Task: Create List Legal Notices in Board Reputation Management to Workspace Infrastructure Management. Create List Disclosures in Board Business Process Improvement to Workspace Infrastructure Management. Create List Disclaimers in Board Business Model Canvas Development and Analysis to Workspace Infrastructure Management
Action: Mouse moved to (60, 352)
Screenshot: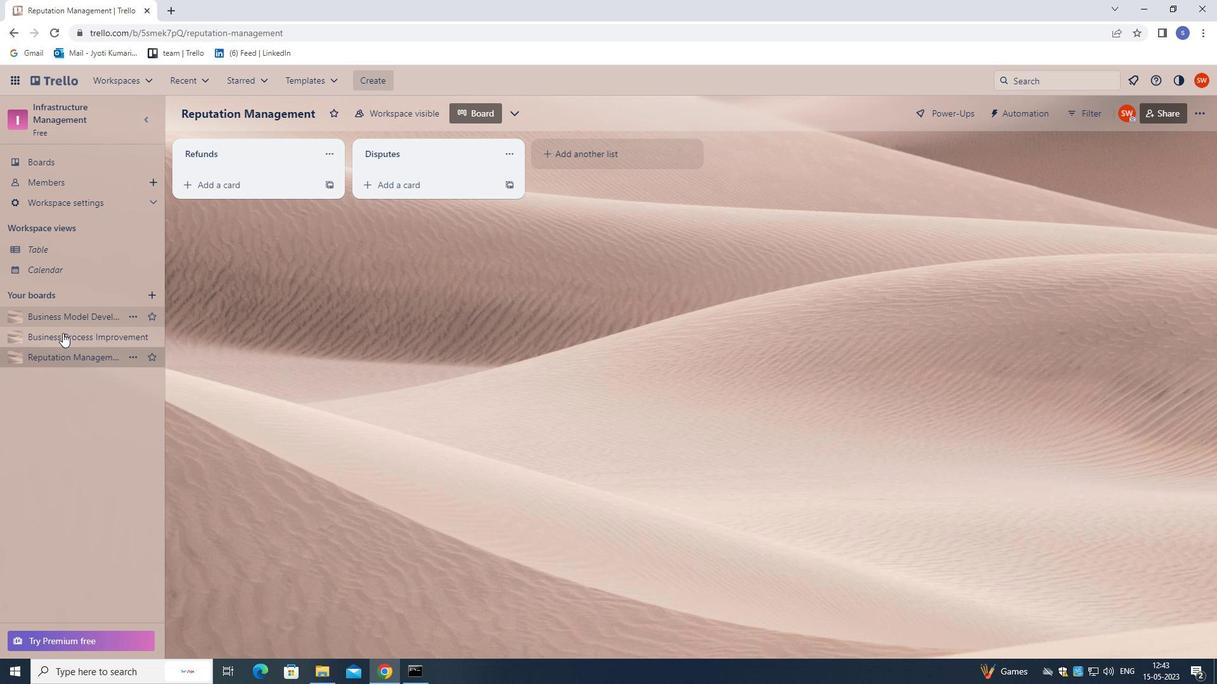 
Action: Mouse pressed left at (60, 352)
Screenshot: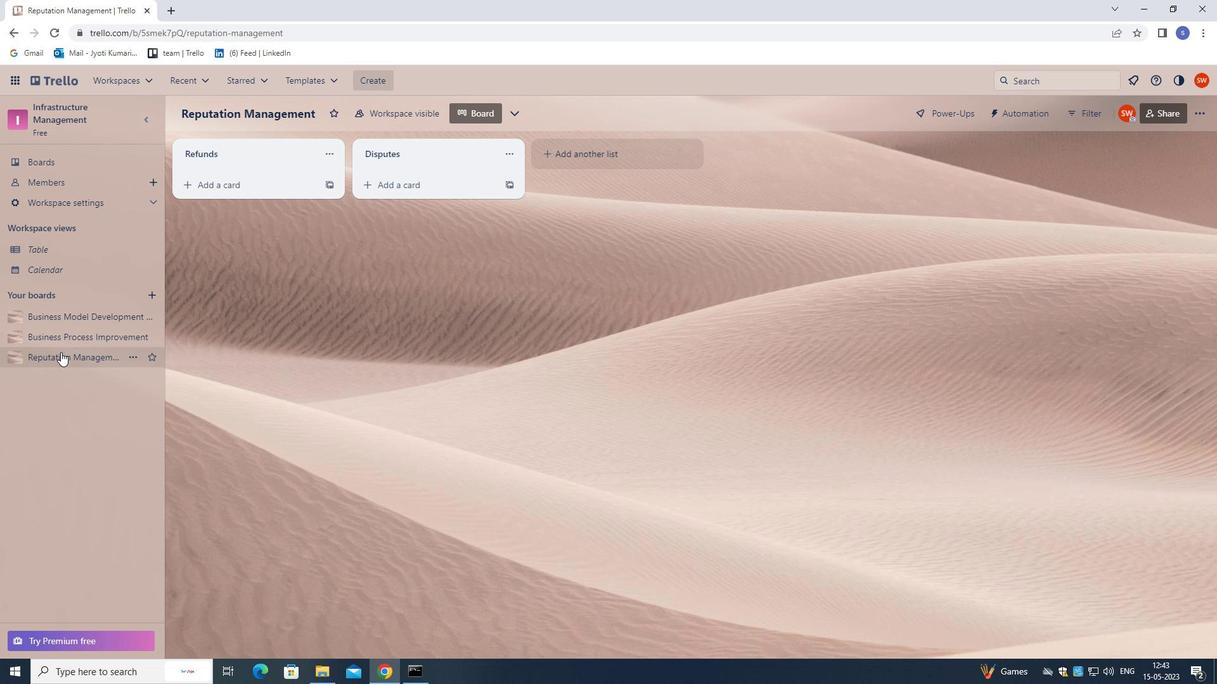 
Action: Mouse moved to (560, 159)
Screenshot: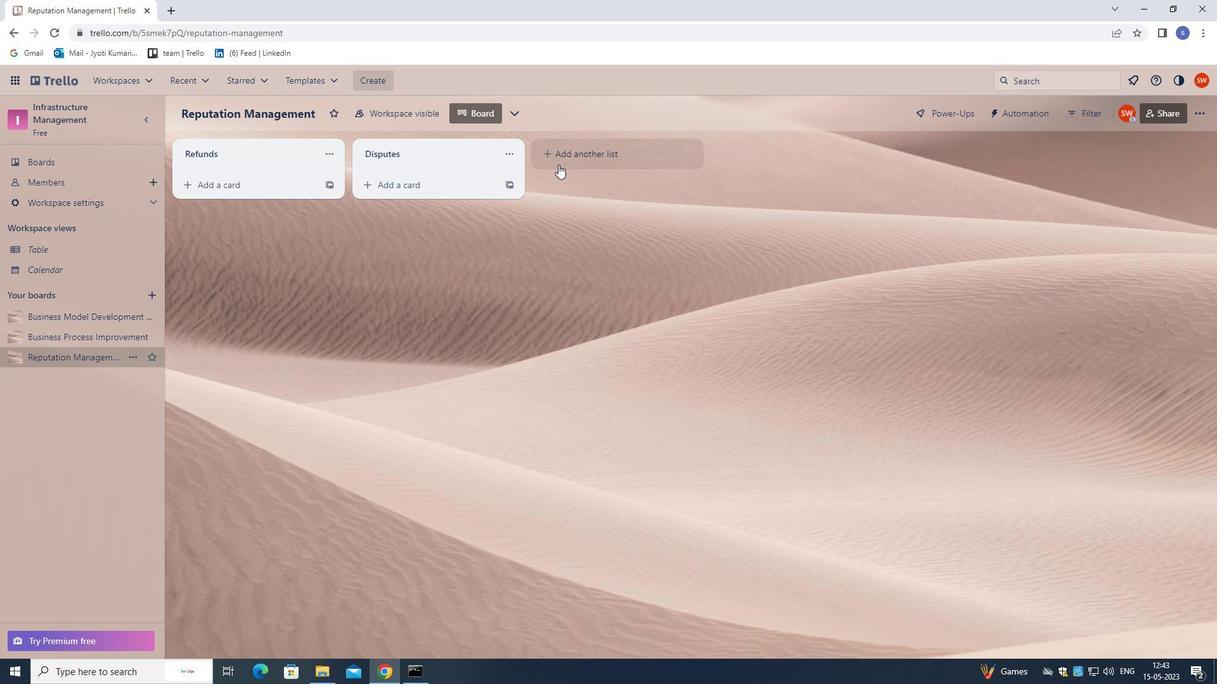 
Action: Mouse pressed left at (560, 159)
Screenshot: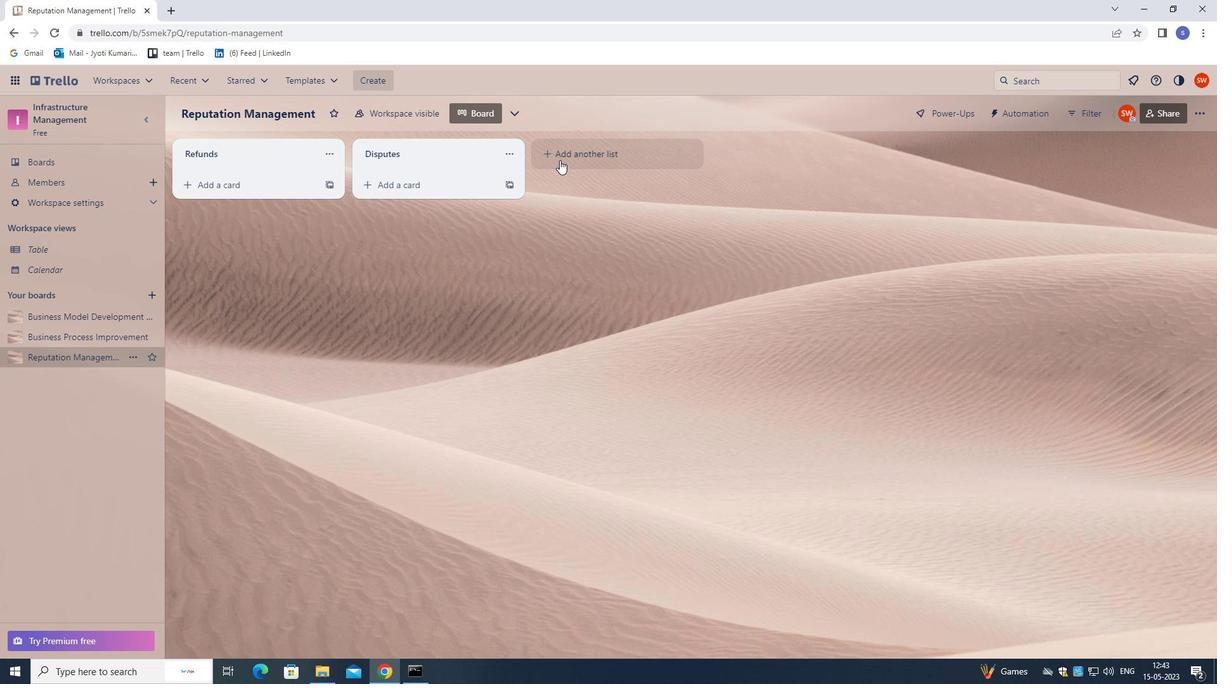 
Action: Mouse moved to (416, 370)
Screenshot: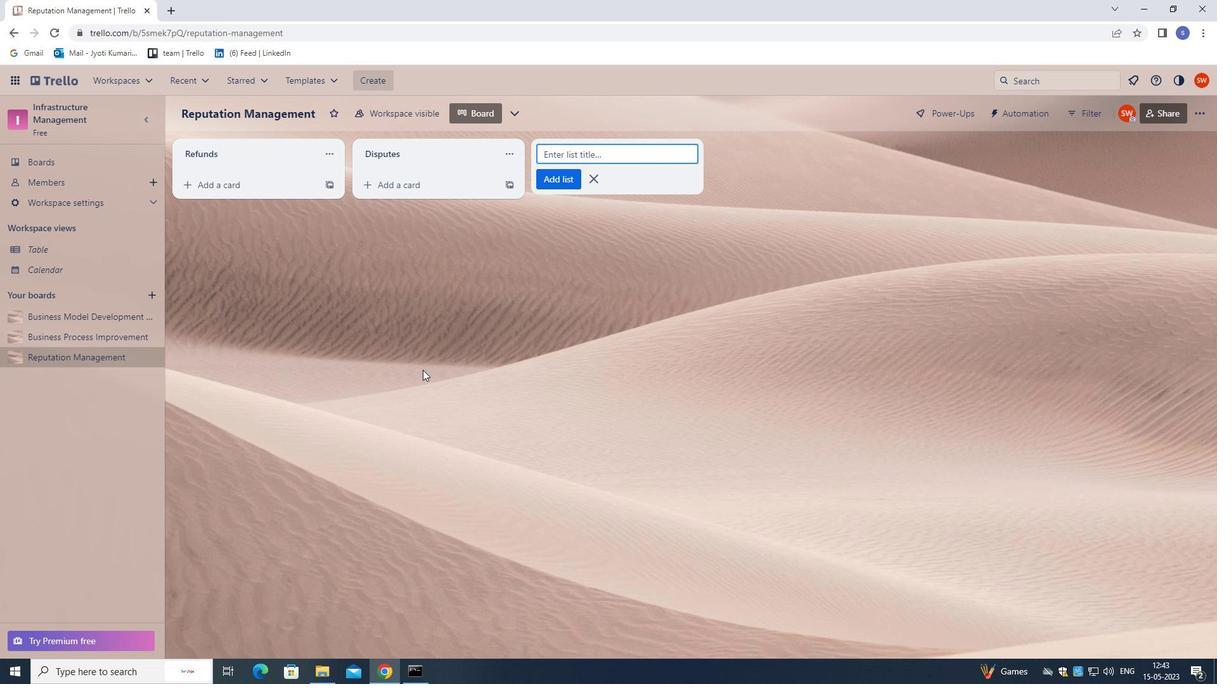 
Action: Key pressed <Key.shift>LEGAL<Key.space><Key.shift>NOTICES<Key.enter>
Screenshot: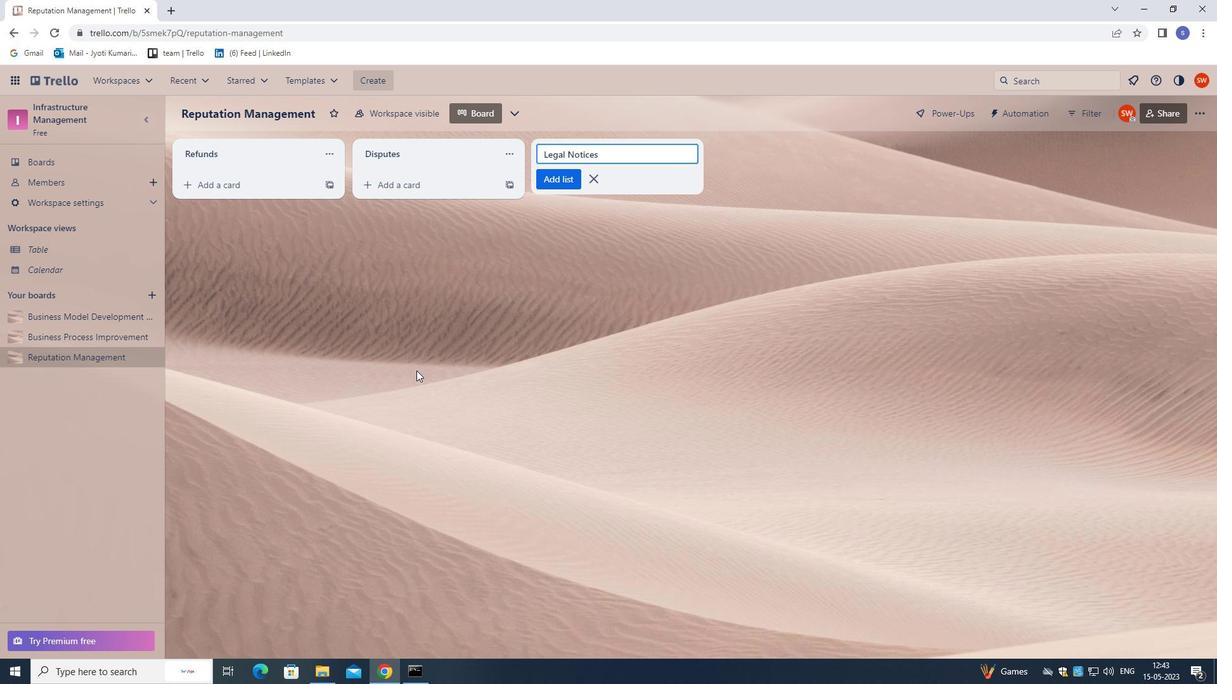 
Action: Mouse moved to (81, 330)
Screenshot: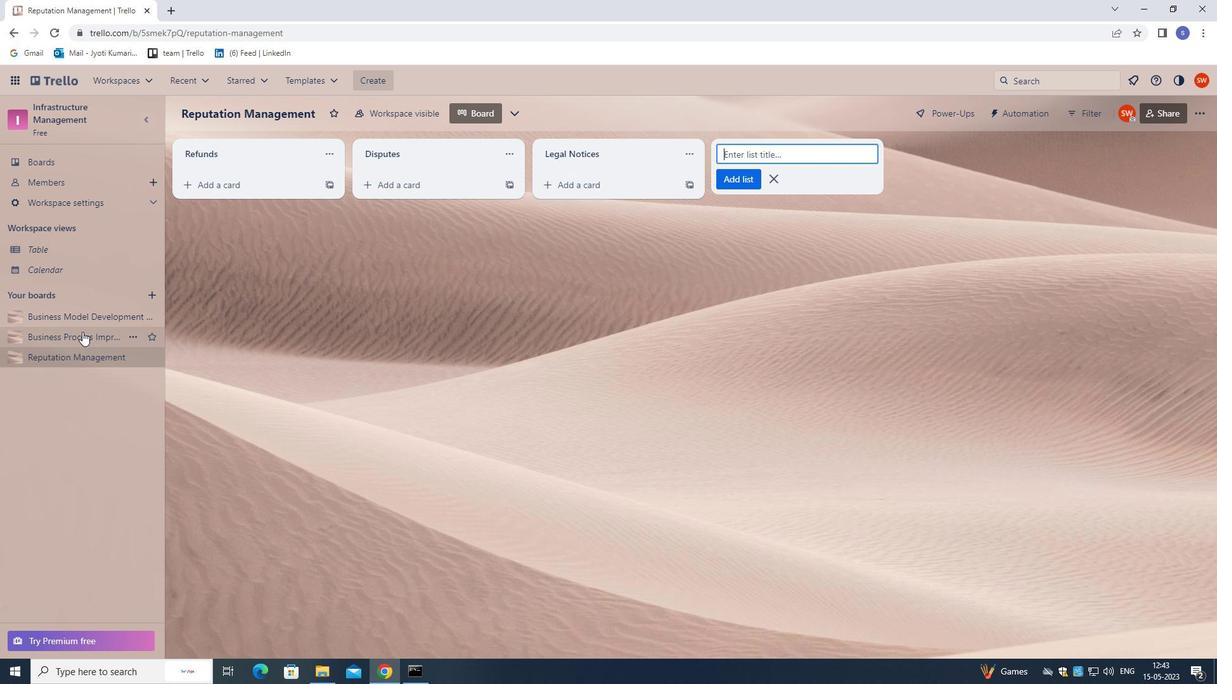 
Action: Mouse pressed left at (81, 330)
Screenshot: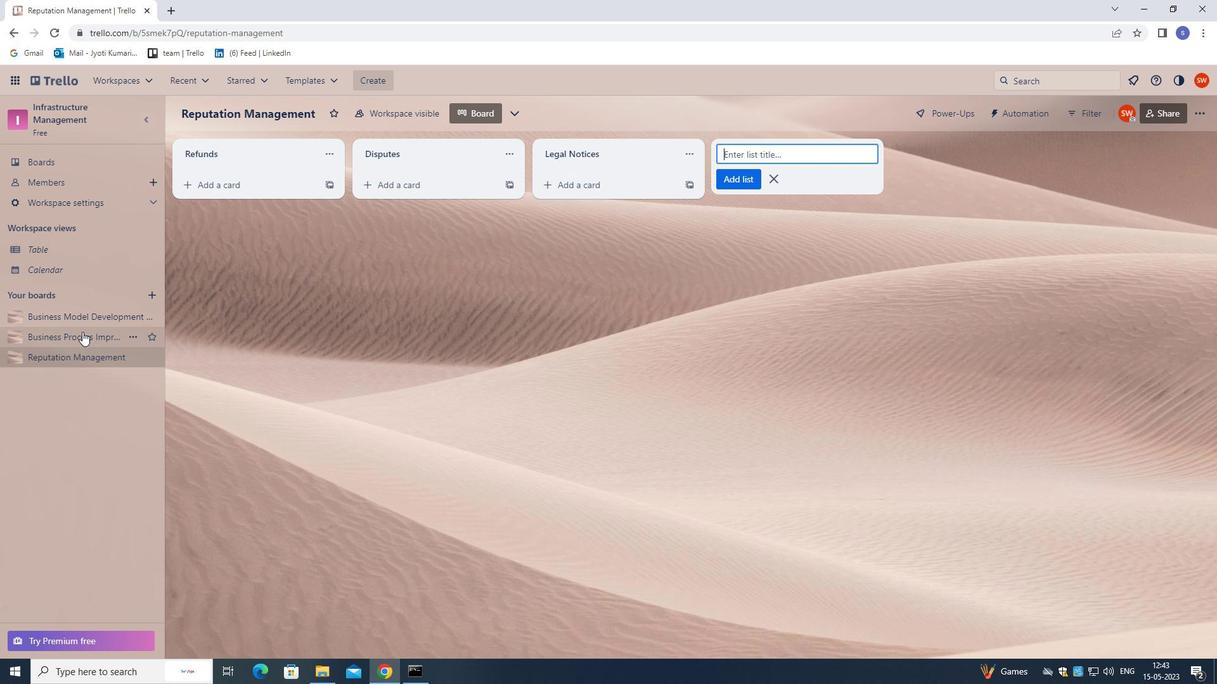 
Action: Mouse moved to (599, 146)
Screenshot: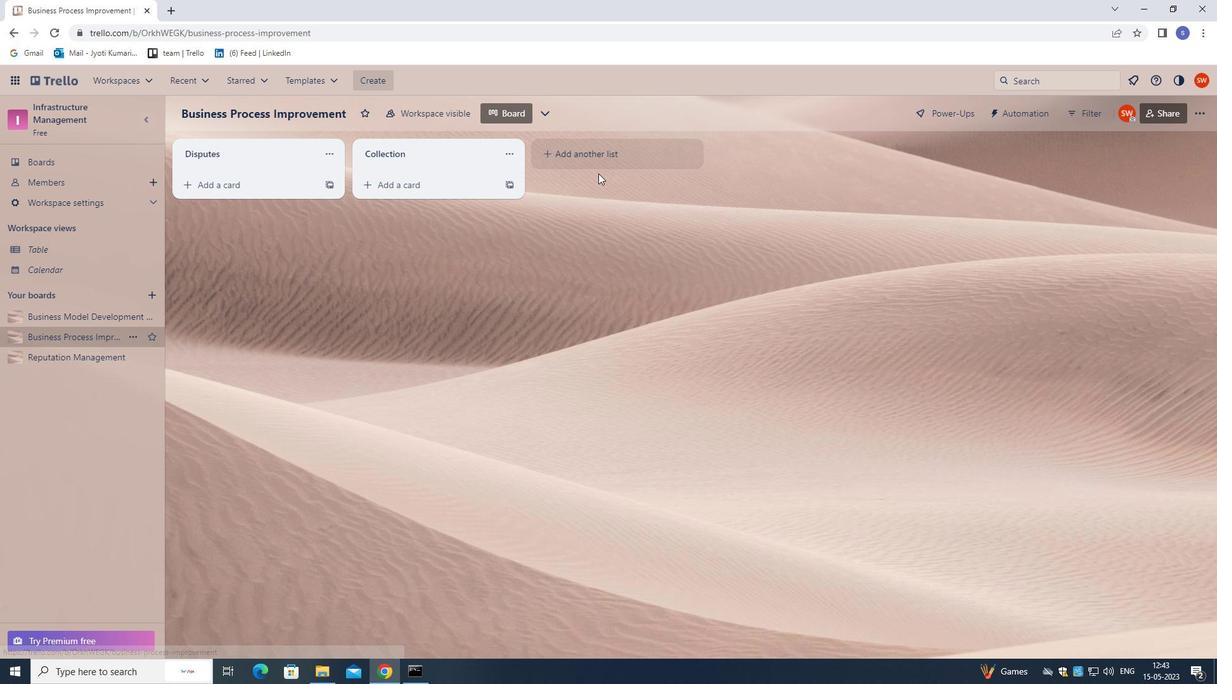 
Action: Mouse pressed left at (599, 146)
Screenshot: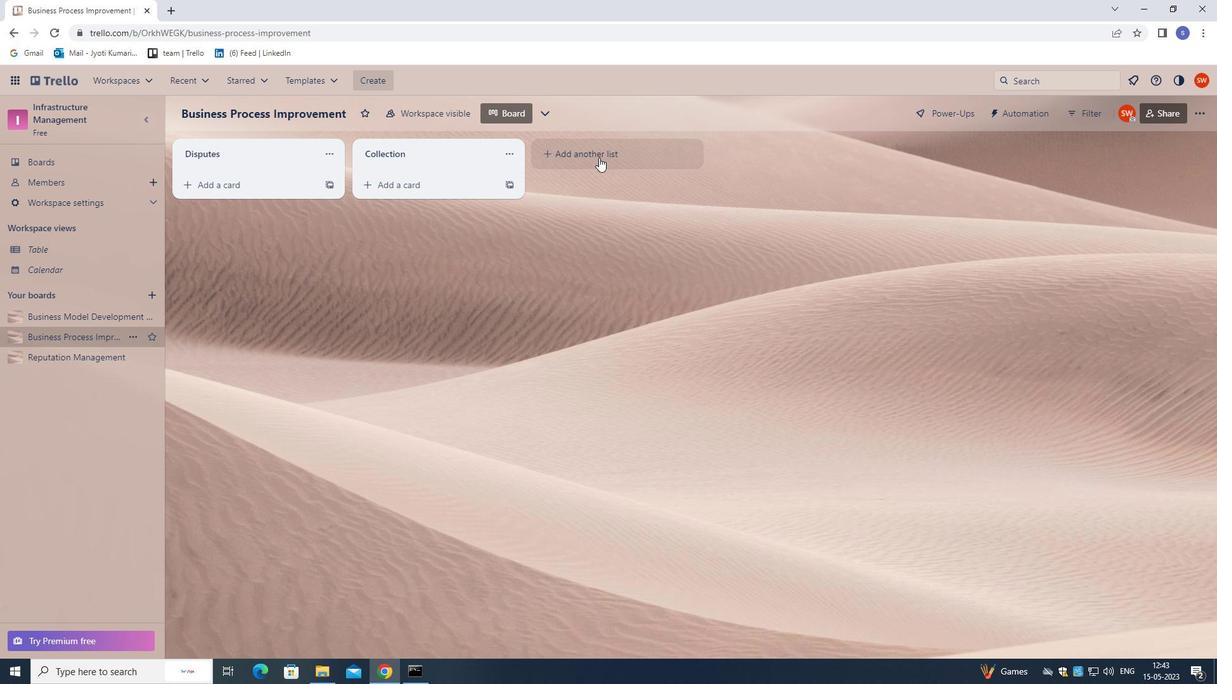 
Action: Mouse moved to (495, 293)
Screenshot: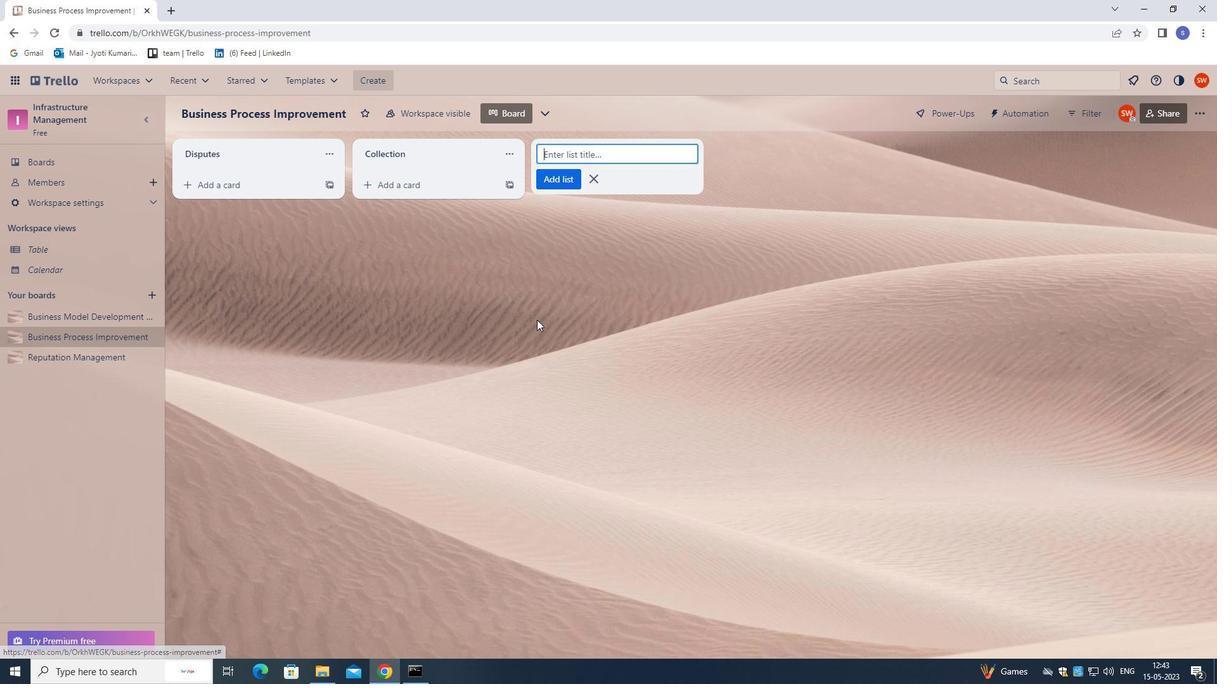
Action: Key pressed <Key.shift>DISCLOSURES<Key.enter>
Screenshot: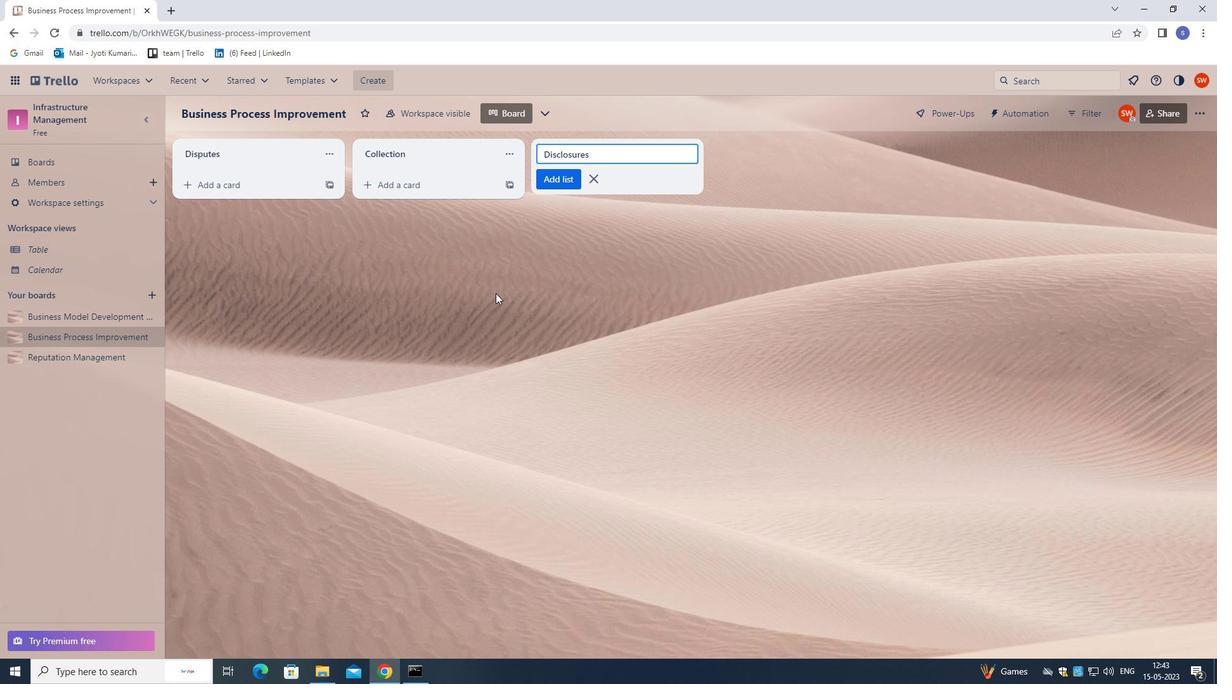 
Action: Mouse moved to (89, 317)
Screenshot: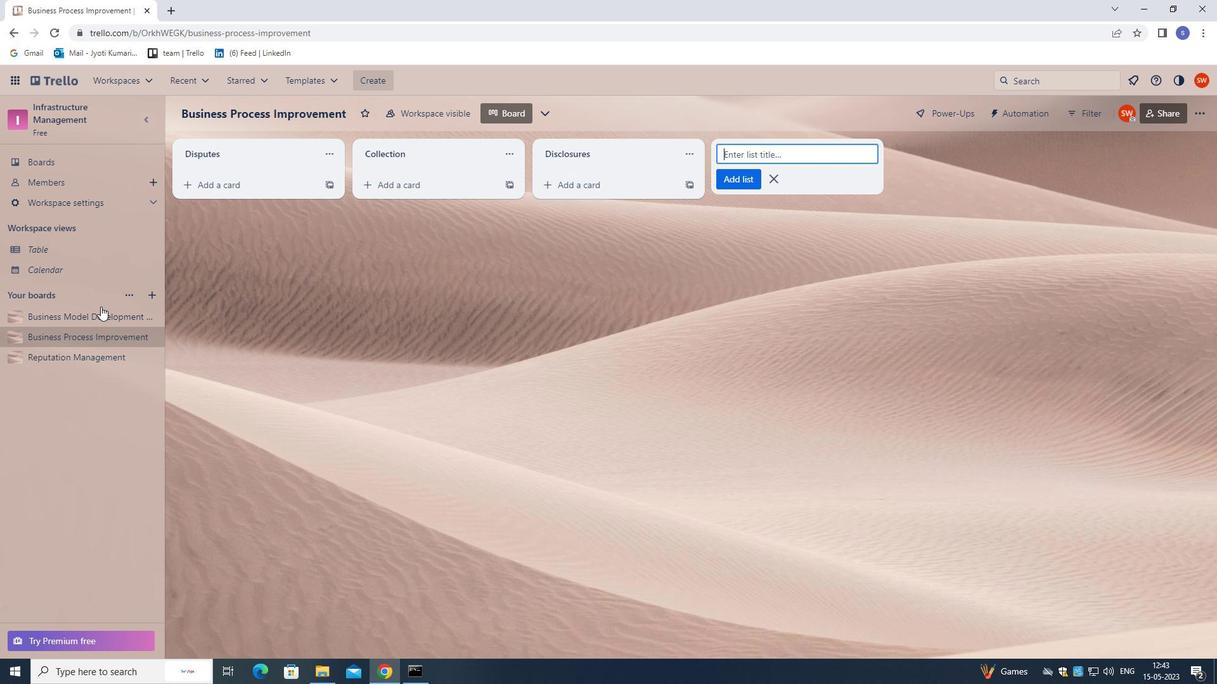
Action: Mouse pressed left at (89, 317)
Screenshot: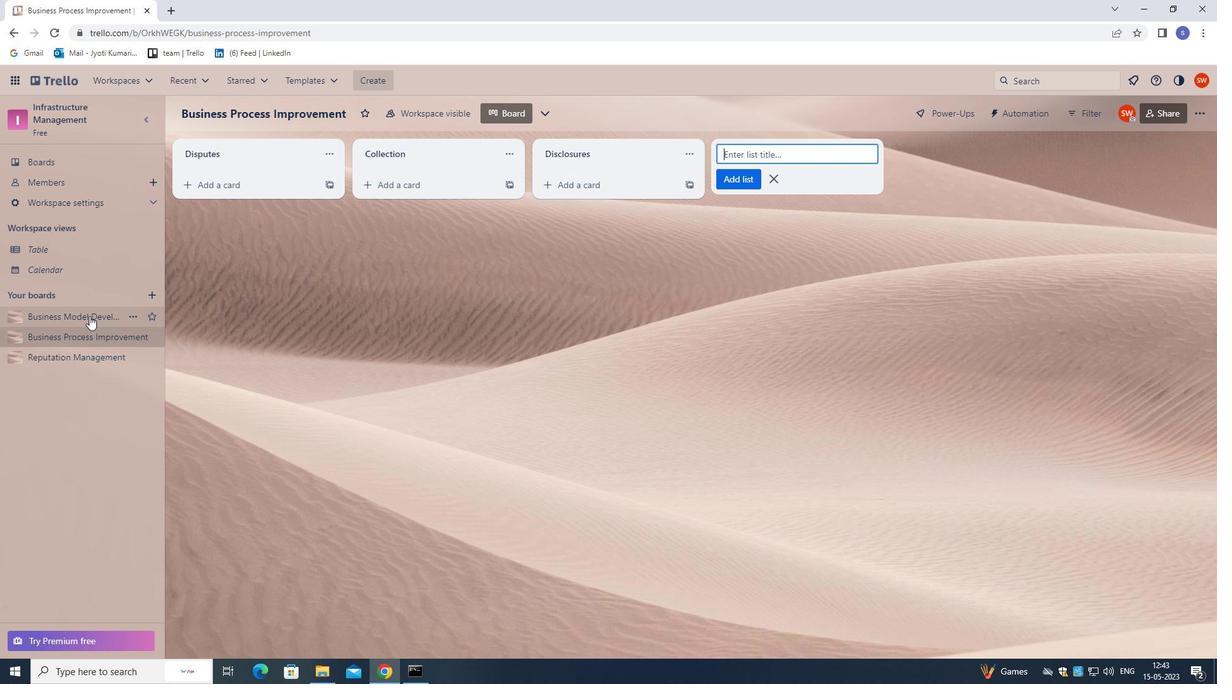 
Action: Mouse moved to (562, 157)
Screenshot: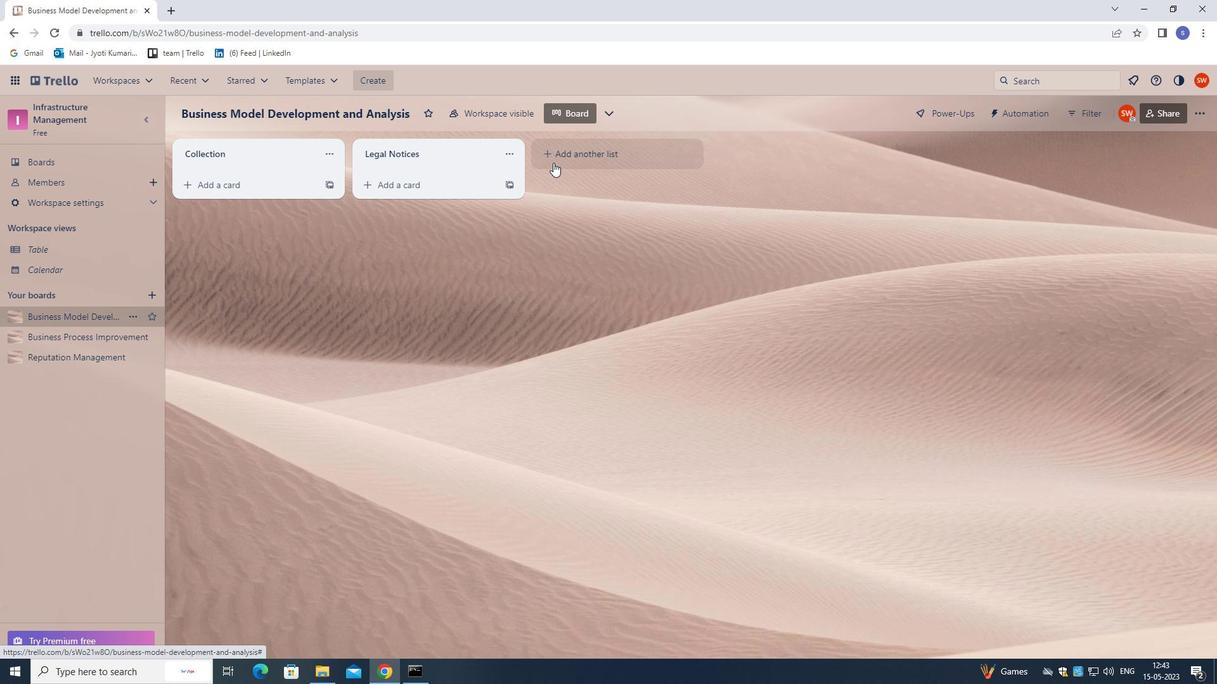 
Action: Mouse pressed left at (562, 157)
Screenshot: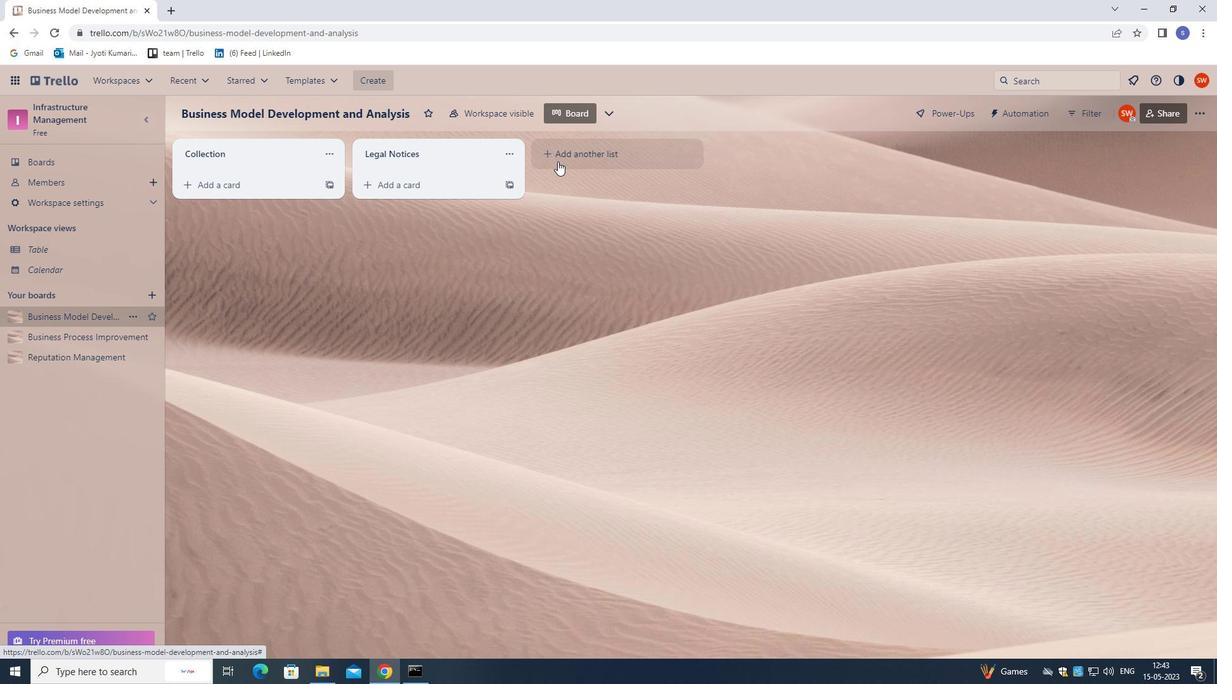 
Action: Mouse moved to (386, 355)
Screenshot: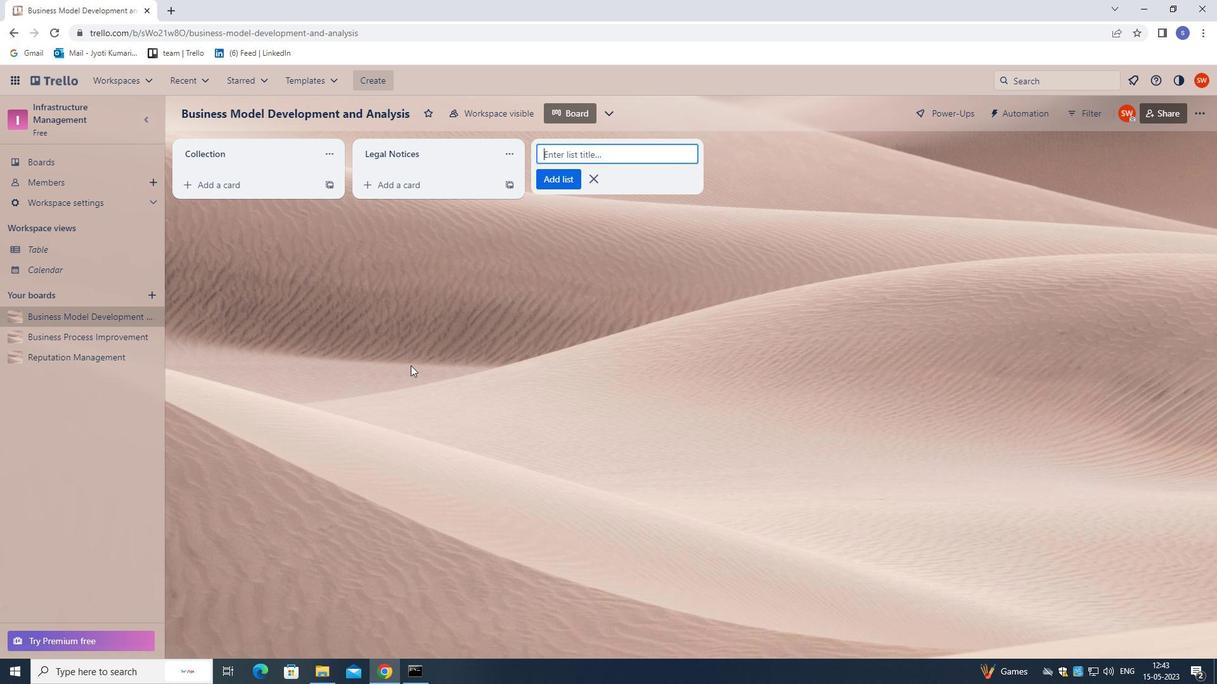 
Action: Key pressed <Key.shift>DISCLAIMERS<Key.left><Key.left><Key.left><Key.left><Key.left><Key.left><Key.left><Key.left><Key.left><Key.left><Key.backspace><Key.shift>D<Key.enter>
Screenshot: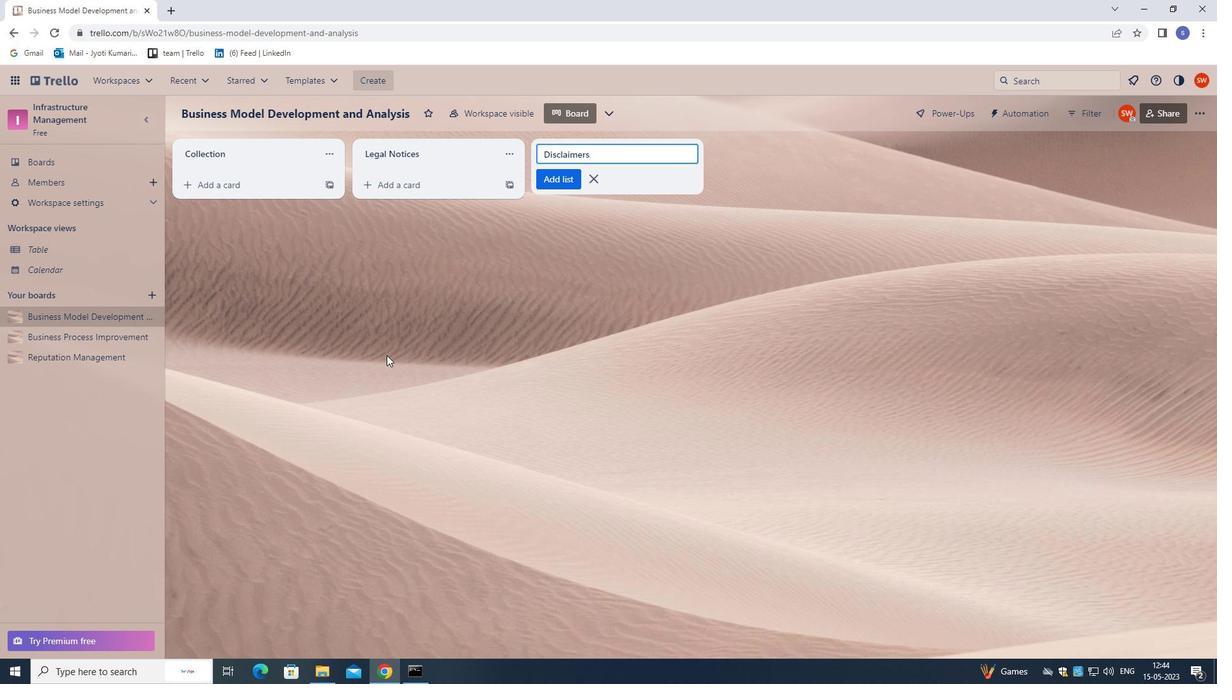 
Action: Mouse moved to (413, 620)
Screenshot: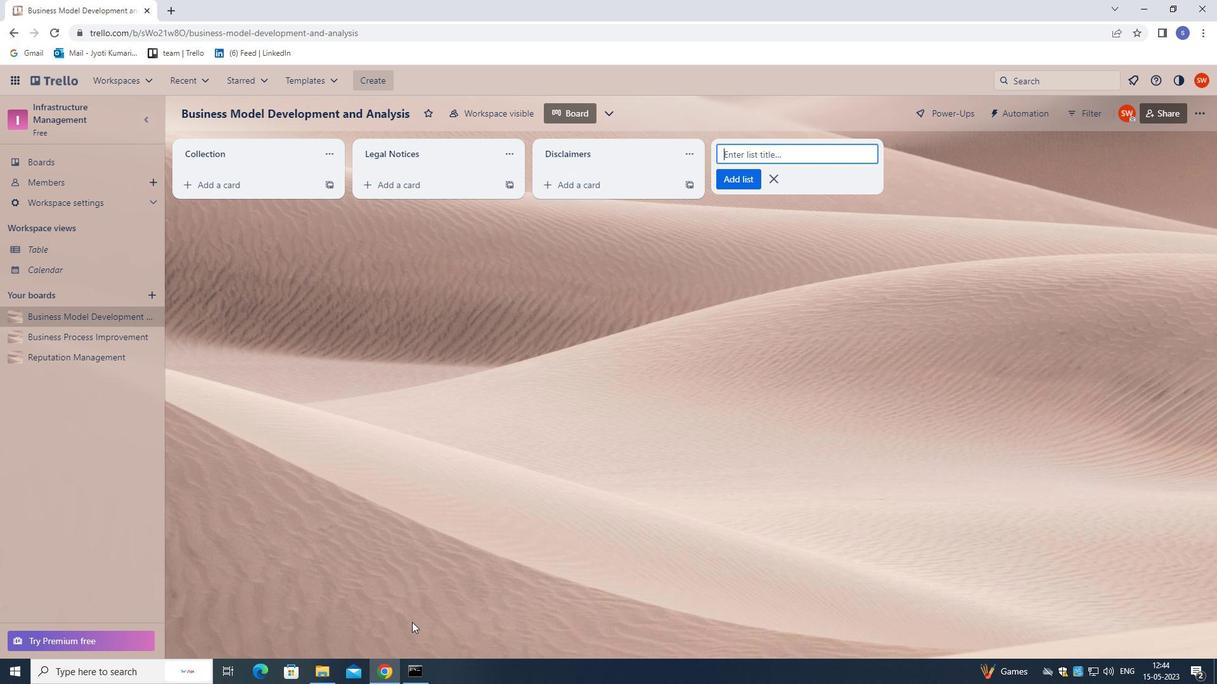 
